 Task: Plan a team-building beach cleanup event for next month on the 21st at 1:30 PM to 2:00PM.
Action: Mouse moved to (39, 64)
Screenshot: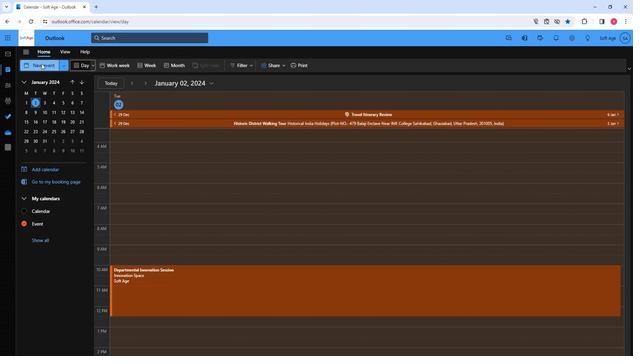 
Action: Mouse pressed left at (39, 64)
Screenshot: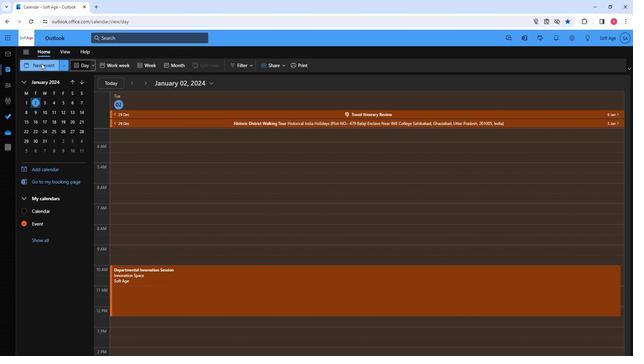 
Action: Mouse moved to (171, 110)
Screenshot: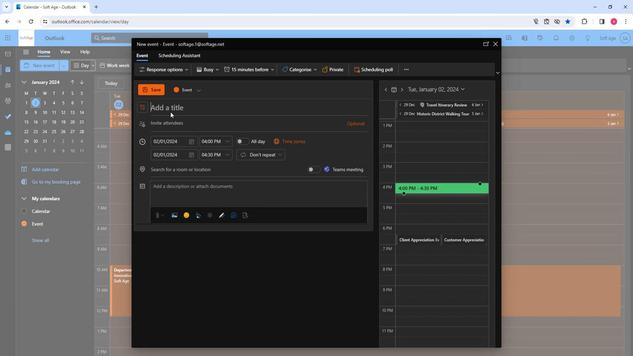 
Action: Mouse pressed left at (171, 110)
Screenshot: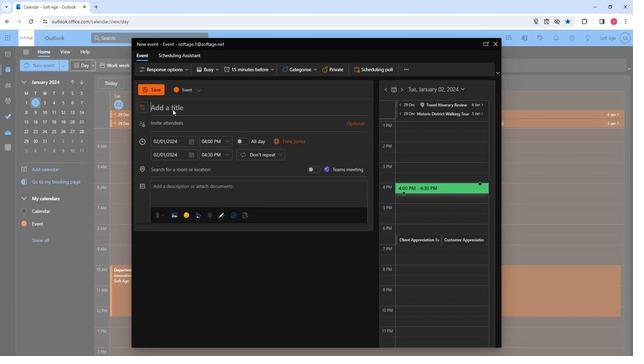 
Action: Key pressed <Key.shift>Team<Key.space><Key.shift>Building<Key.space><Key.shift>Beach<Key.space><Key.shift><Key.shift><Key.shift><Key.shift><Key.shift><Key.shift><Key.shift><Key.shift><Key.shift><Key.shift><Key.shift><Key.shift><Key.shift><Key.shift><Key.shift><Key.shift><Key.shift><Key.shift><Key.shift><Key.shift><Key.shift><Key.shift><Key.shift>Cleanup<Key.space><Key.shift>
Screenshot: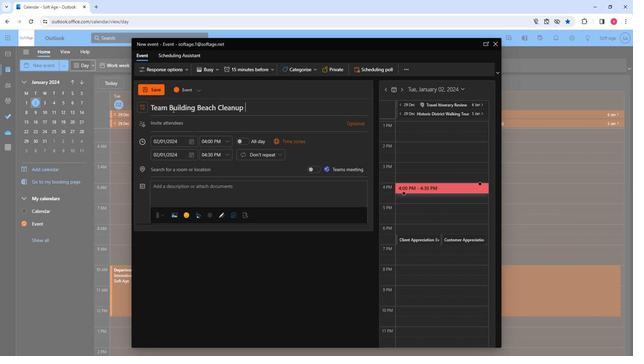 
Action: Mouse moved to (197, 124)
Screenshot: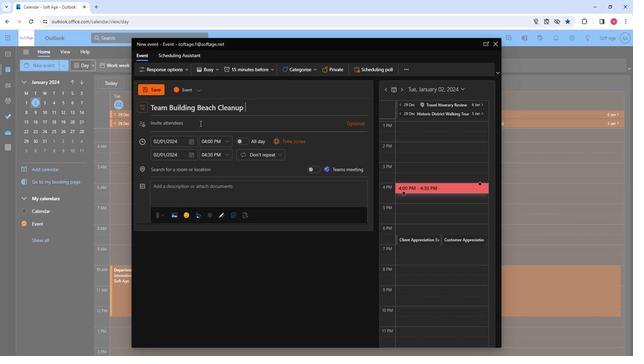 
Action: Mouse pressed left at (197, 124)
Screenshot: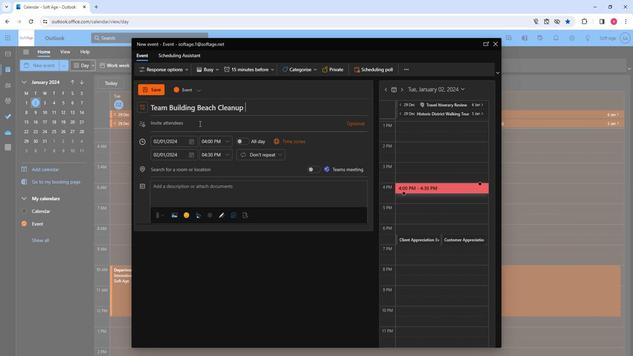 
Action: Mouse moved to (197, 124)
Screenshot: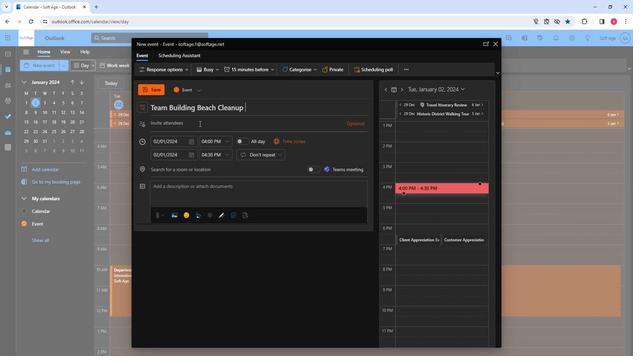 
Action: Key pressed so
Screenshot: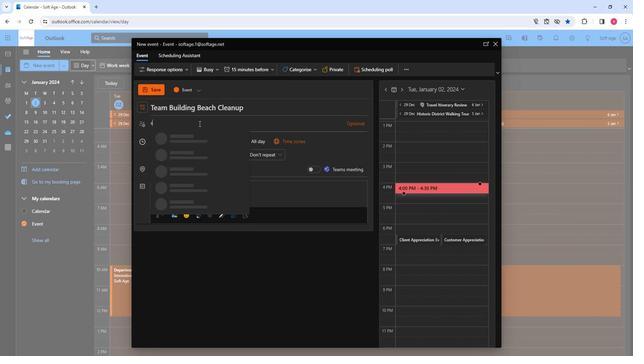 
Action: Mouse moved to (199, 159)
Screenshot: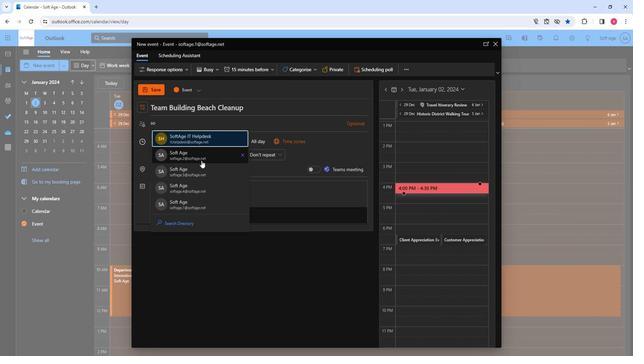 
Action: Mouse pressed left at (199, 159)
Screenshot: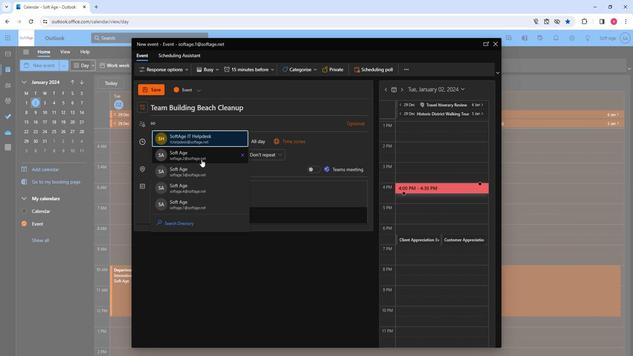 
Action: Key pressed so
Screenshot: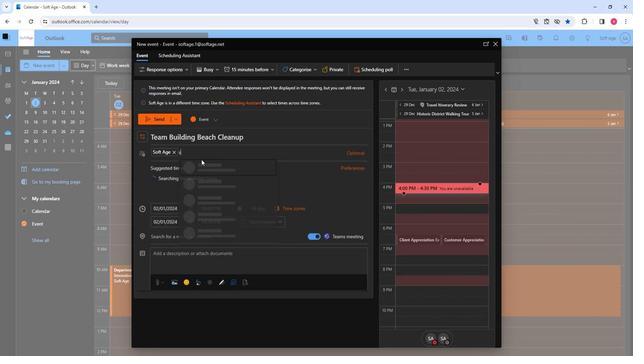 
Action: Mouse moved to (206, 202)
Screenshot: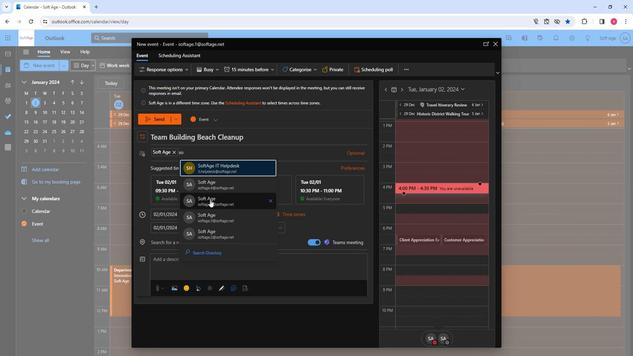 
Action: Mouse pressed left at (206, 202)
Screenshot: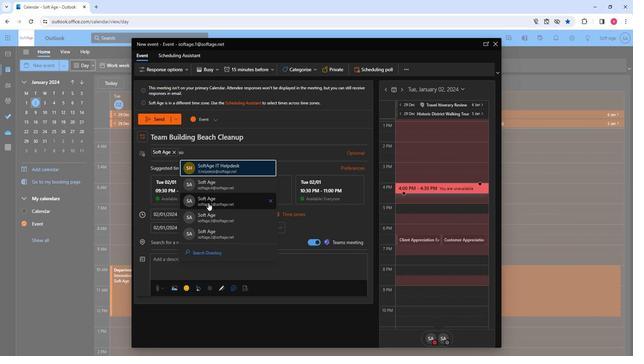 
Action: Key pressed so
Screenshot: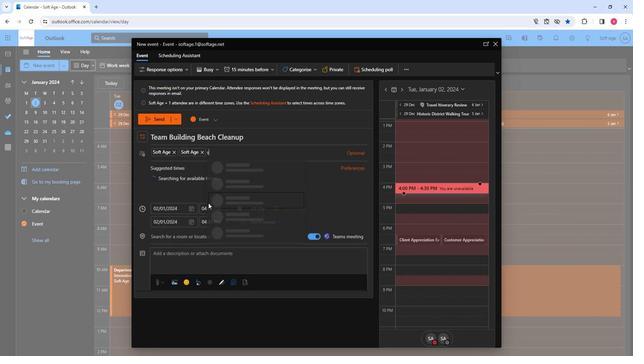 
Action: Mouse moved to (214, 217)
Screenshot: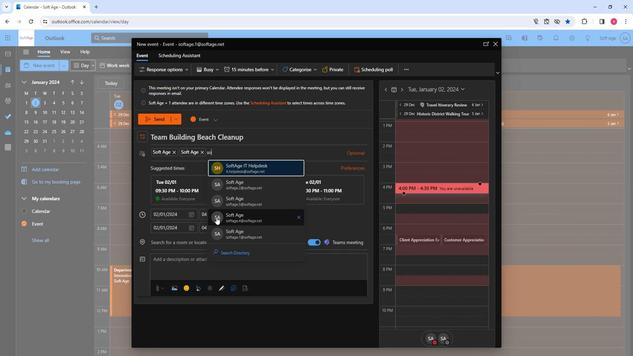
Action: Mouse pressed left at (214, 217)
Screenshot: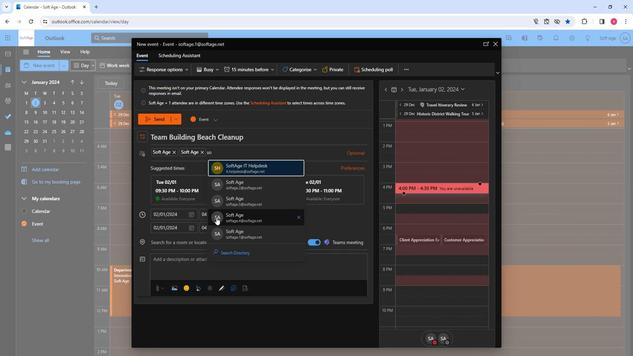 
Action: Key pressed so
Screenshot: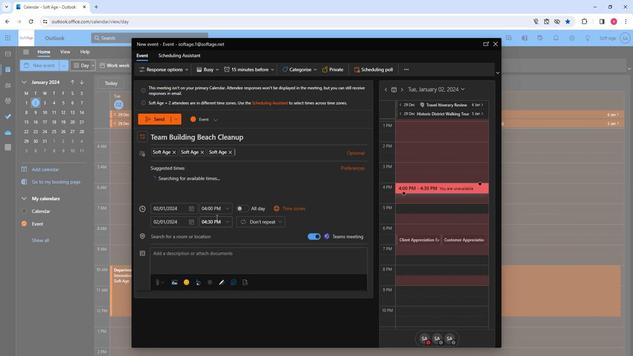 
Action: Mouse moved to (277, 235)
Screenshot: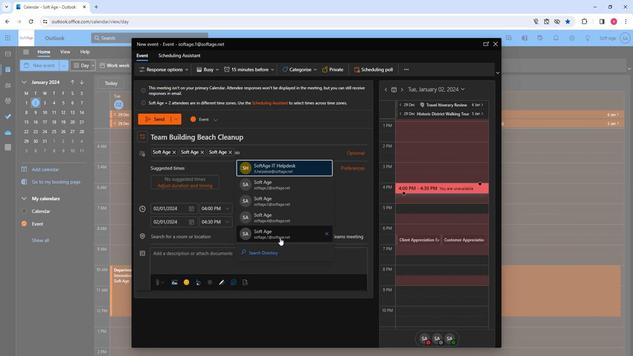 
Action: Mouse pressed left at (277, 235)
Screenshot: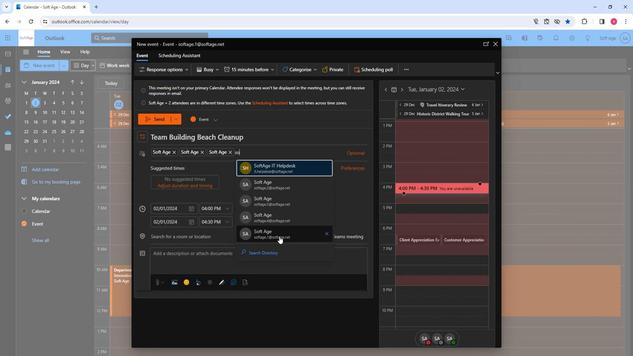 
Action: Mouse moved to (192, 207)
Screenshot: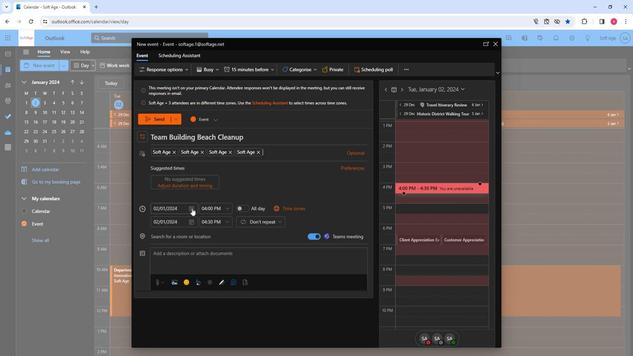 
Action: Mouse pressed left at (192, 207)
Screenshot: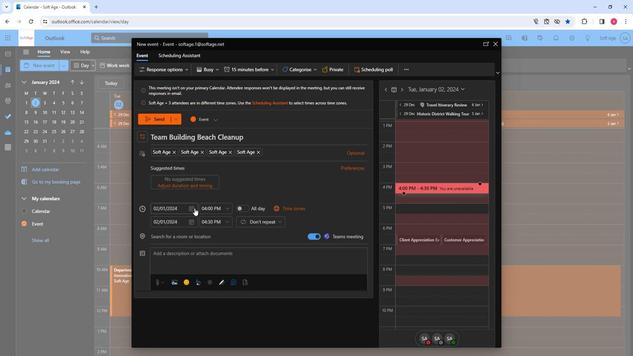 
Action: Mouse moved to (210, 259)
Screenshot: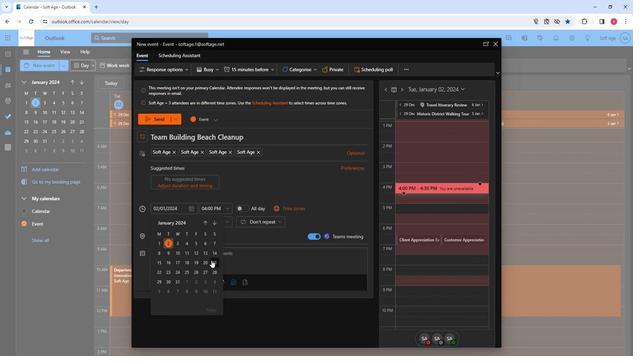
Action: Mouse pressed left at (210, 259)
Screenshot: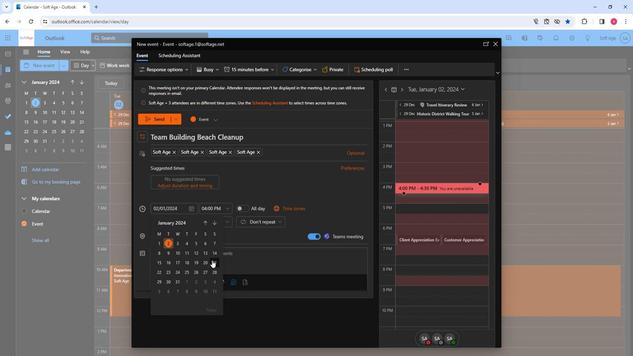 
Action: Mouse moved to (223, 208)
Screenshot: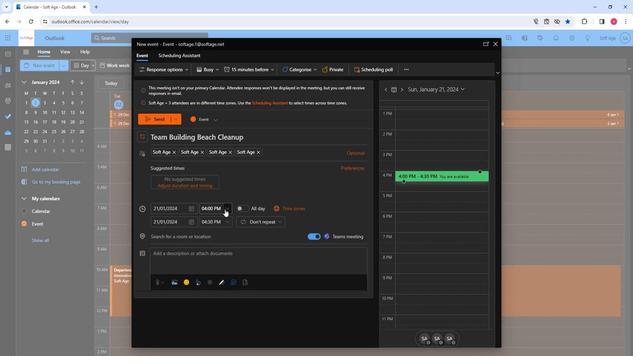 
Action: Mouse pressed left at (223, 208)
Screenshot: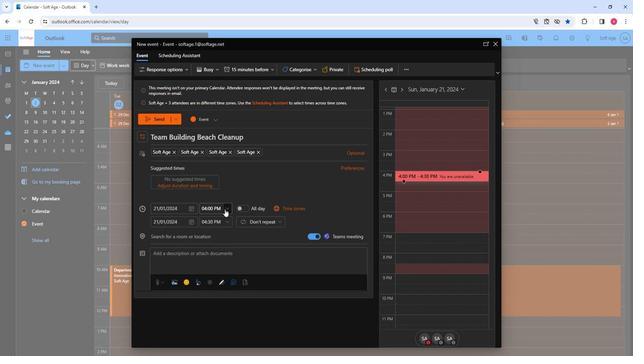 
Action: Mouse moved to (216, 244)
Screenshot: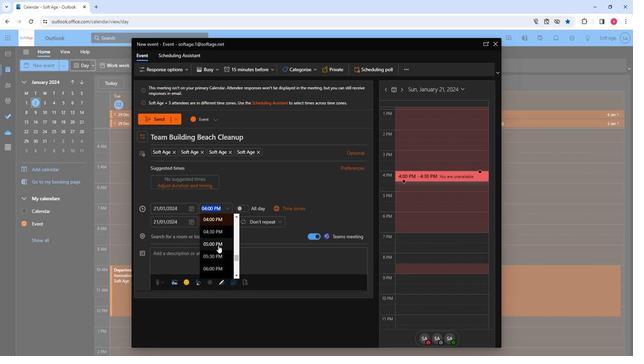 
Action: Mouse scrolled (216, 244) with delta (0, 0)
Screenshot: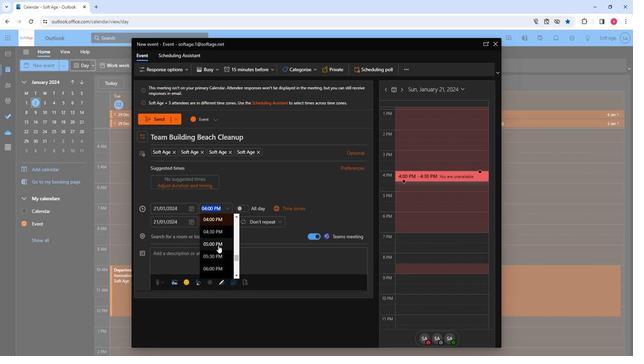 
Action: Mouse scrolled (216, 244) with delta (0, 0)
Screenshot: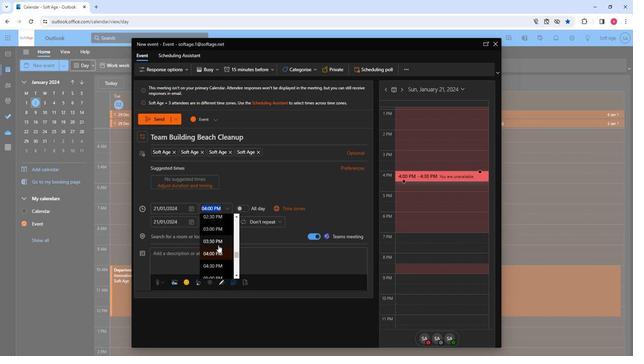 
Action: Mouse moved to (213, 228)
Screenshot: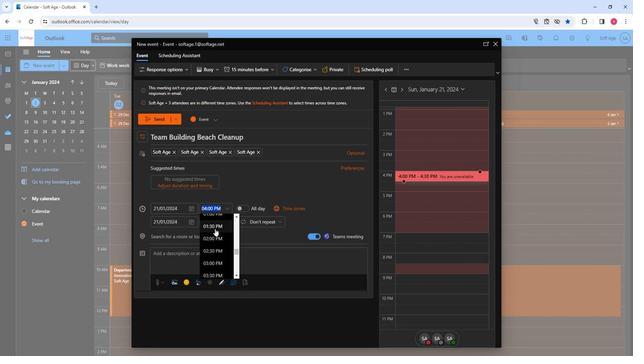 
Action: Mouse pressed left at (213, 228)
Screenshot: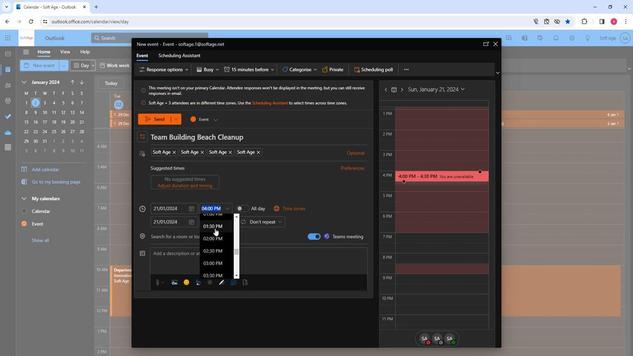 
Action: Mouse moved to (177, 240)
Screenshot: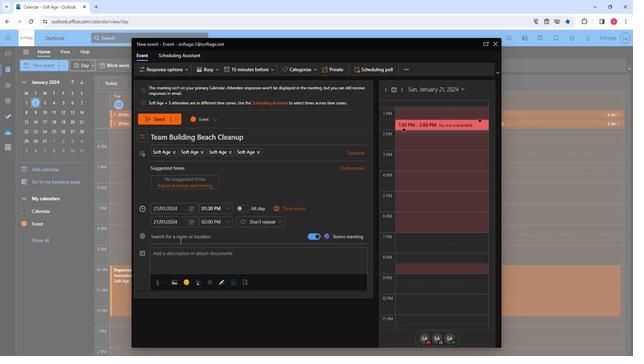 
Action: Mouse pressed left at (177, 240)
Screenshot: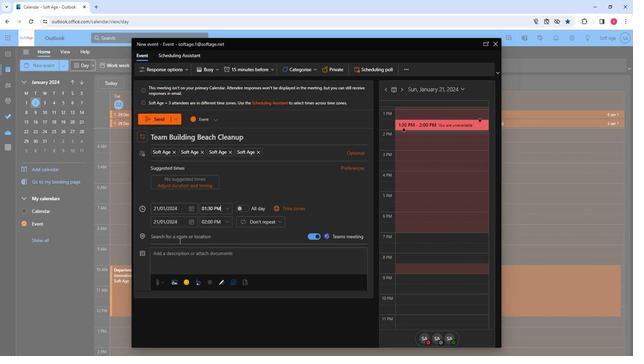 
Action: Key pressed sea<Key.backspace><Key.backspace><Key.backspace>beach
Screenshot: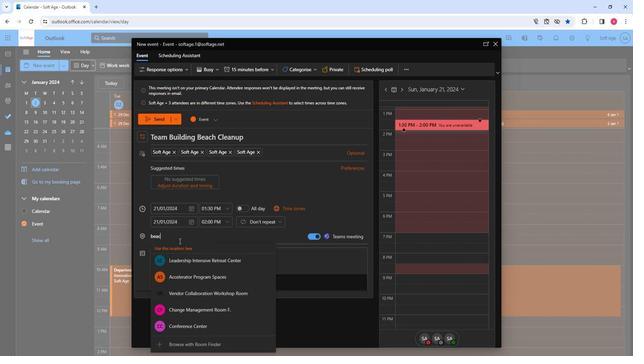 
Action: Mouse moved to (171, 236)
Screenshot: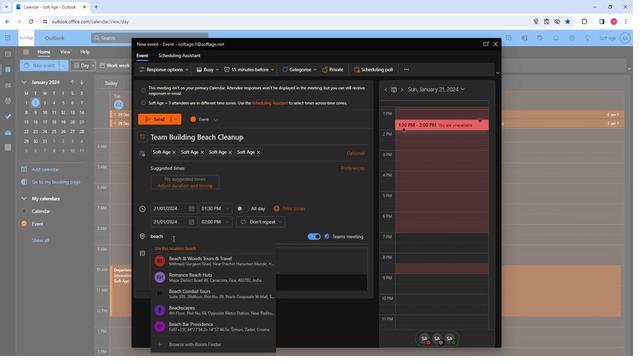 
Action: Key pressed <Key.space>goa
Screenshot: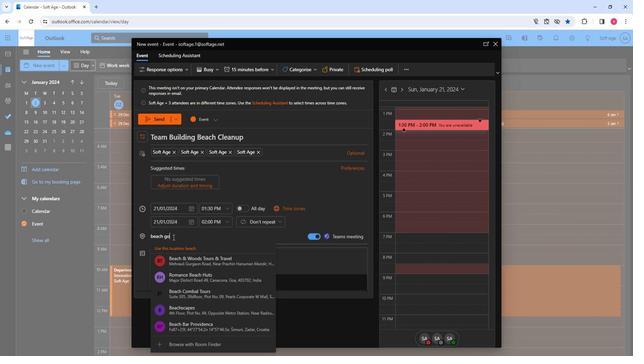 
Action: Mouse moved to (171, 236)
Screenshot: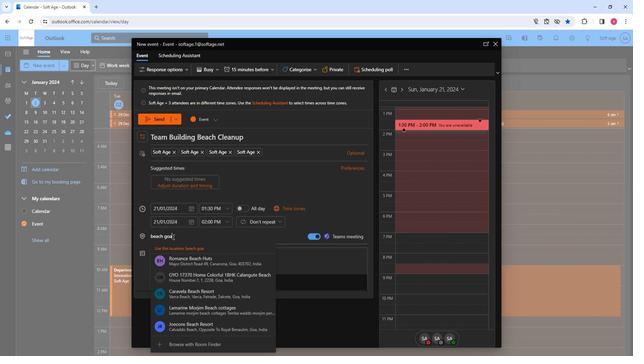 
Action: Key pressed <Key.backspace><Key.backspace><Key.backspace><Key.backspace><Key.backspace><Key.backspace><Key.backspace><Key.backspace><Key.backspace><Key.backspace><Key.backspace><Key.backspace>goa<Key.space>b
Screenshot: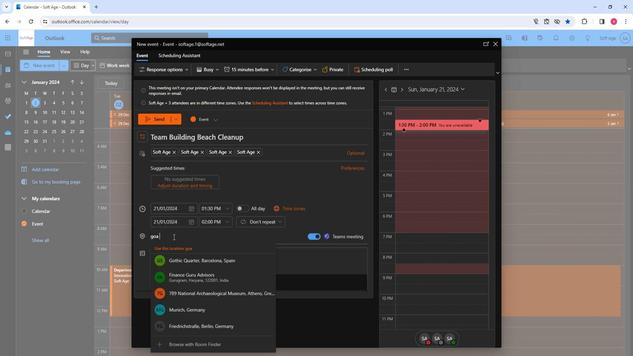 
Action: Mouse moved to (191, 279)
Screenshot: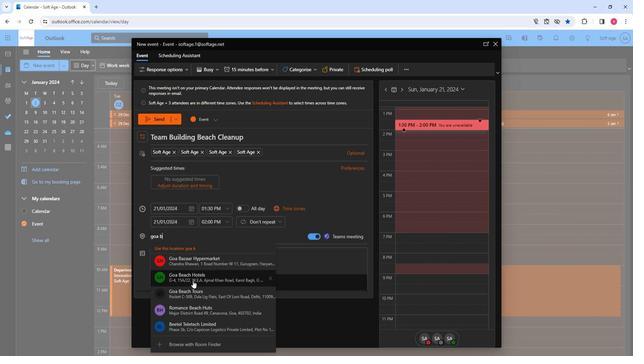 
Action: Mouse pressed left at (191, 279)
Screenshot: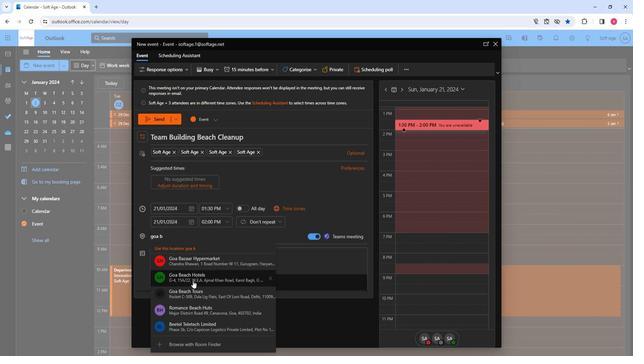 
Action: Mouse moved to (208, 235)
Screenshot: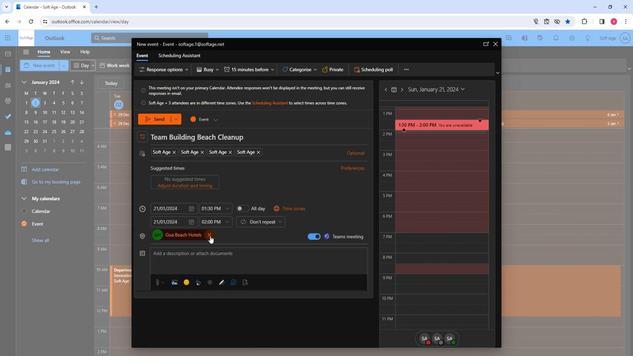 
Action: Mouse pressed left at (208, 235)
Screenshot: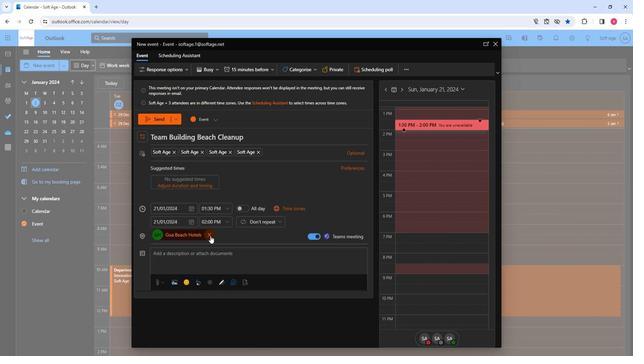 
Action: Mouse moved to (186, 239)
Screenshot: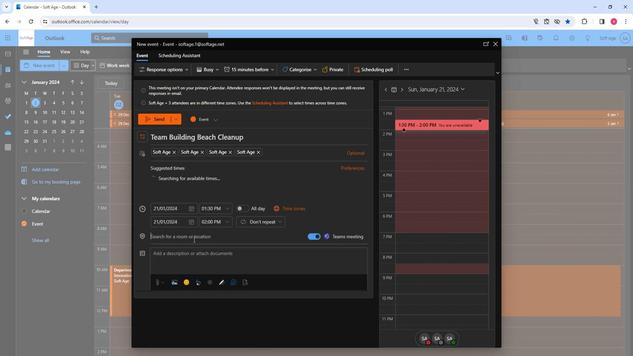 
Action: Mouse pressed left at (186, 239)
Screenshot: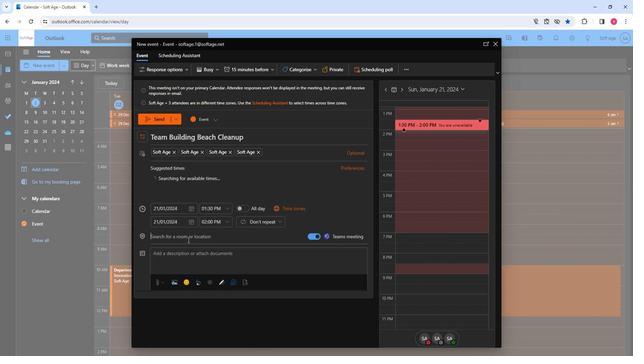 
Action: Key pressed <Key.shift>Goa<Key.space><Key.shift><Key.shift><Key.shift>Beach
Screenshot: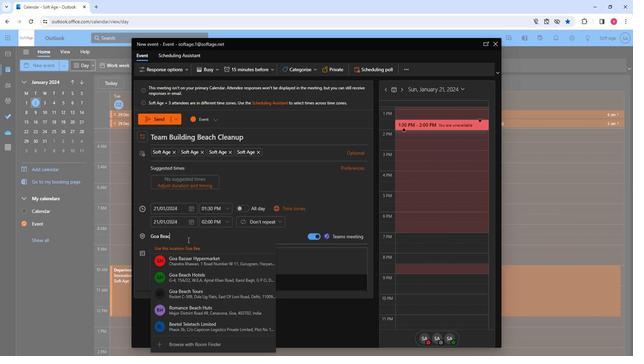 
Action: Mouse moved to (193, 308)
Screenshot: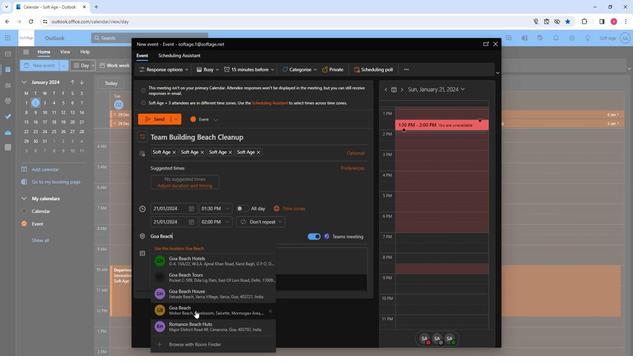 
Action: Mouse pressed left at (193, 308)
Screenshot: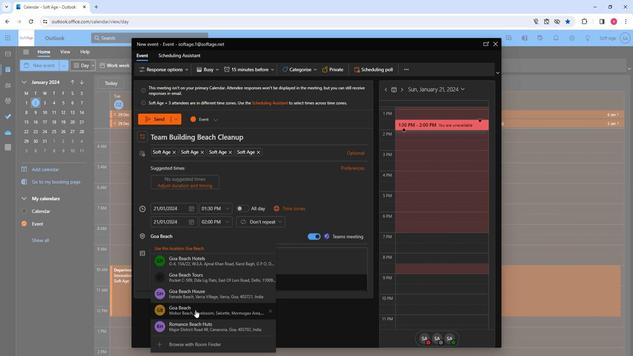 
Action: Mouse moved to (180, 256)
Screenshot: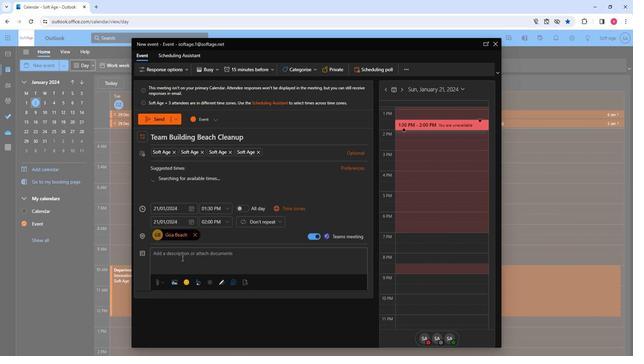 
Action: Mouse pressed left at (180, 256)
Screenshot: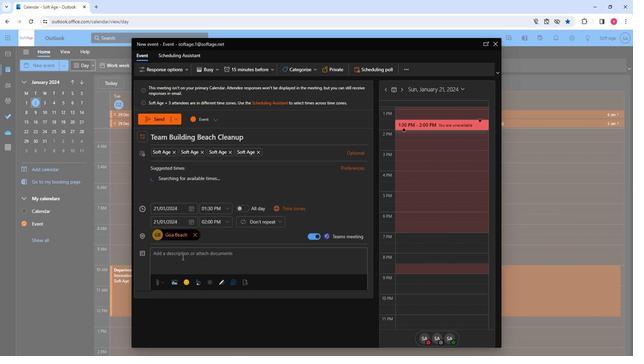 
Action: Key pressed <Key.shift>Sun.<Key.backspace>,<Key.space><Key.shift>Sea<Key.space><Key.backspace><Key.backspace><Key.backspace><Key.backspace>sea,<Key.space>and<Key.space>service<Key.shift>!<Key.space><Key.shift>Join<Key.space>our<Key.space>team<Key.space><Key.backspace>-building<Key.space>beach<Key.space>cleanyp<Key.backspace><Key.backspace>up<Key.space>event<Key.space>next<Key.space>month<Key.space><Key.backspace>.<Key.space><Key.shift>Foster<Key.space>team<Key.space>bonds<Key.space>while<Key.space>making<Key.space>a<Key.space>postivit<Key.backspace><Key.backspace>w<Key.backspace>e<Key.backspace><Key.backspace><Key.backspace><Key.backspace>itive<Key.space>impact<Key.space>on<Key.space>the<Key.space>environment.<Key.space><Key.shift><Key.shift><Key.shift>Let's<Key.space>clean<Key.space>up<Key.space>together<Key.shift>!
Screenshot: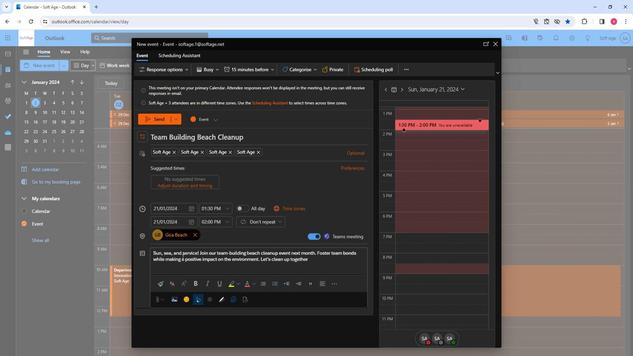 
Action: Mouse moved to (228, 258)
Screenshot: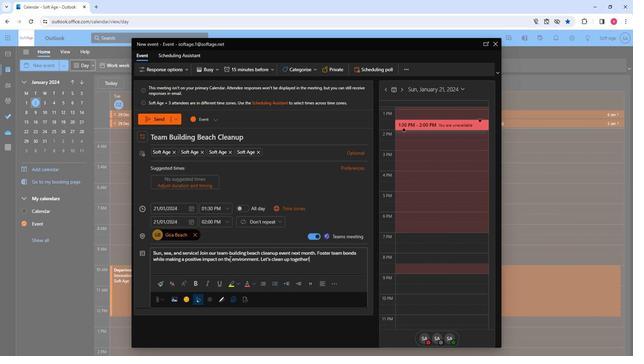
Action: Mouse pressed left at (228, 258)
Screenshot: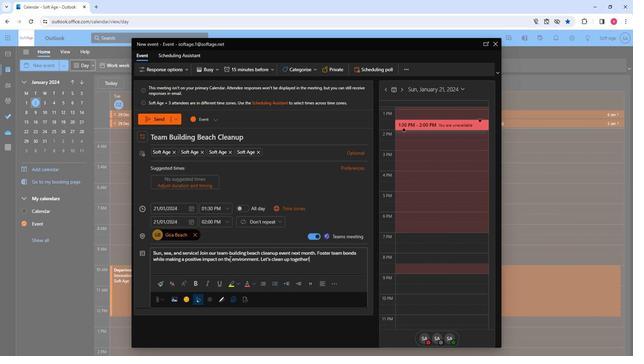 
Action: Mouse pressed left at (228, 258)
Screenshot: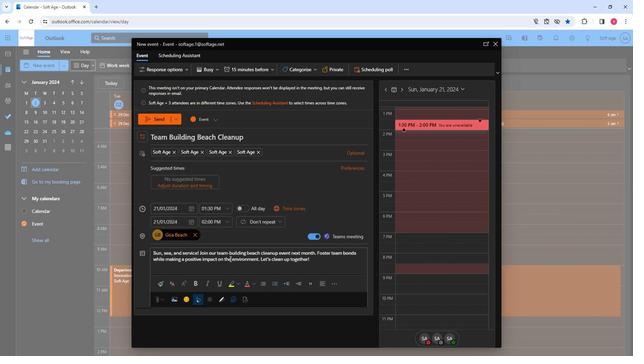 
Action: Mouse pressed left at (228, 258)
Screenshot: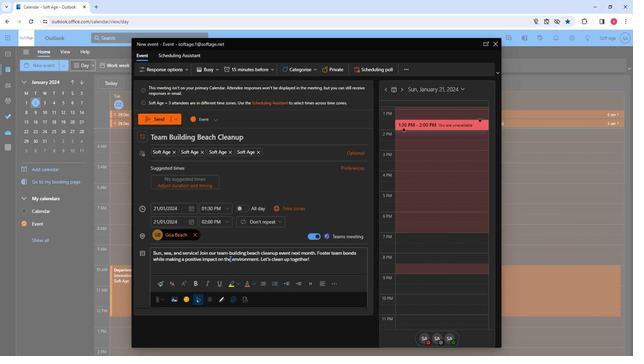 
Action: Mouse moved to (167, 284)
Screenshot: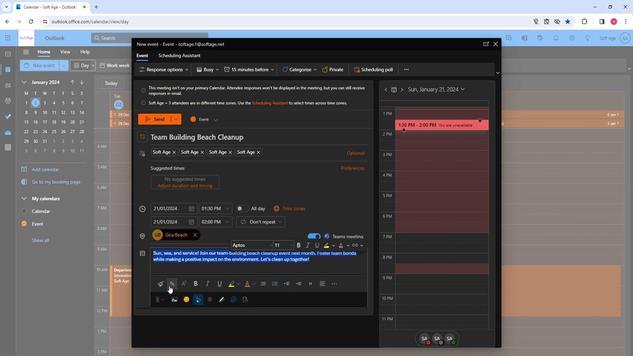 
Action: Mouse pressed left at (167, 284)
Screenshot: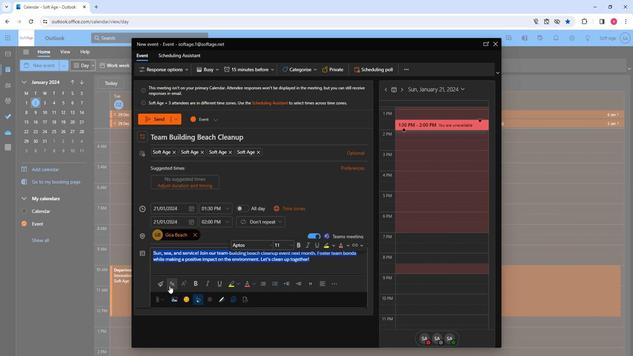 
Action: Mouse moved to (192, 228)
Screenshot: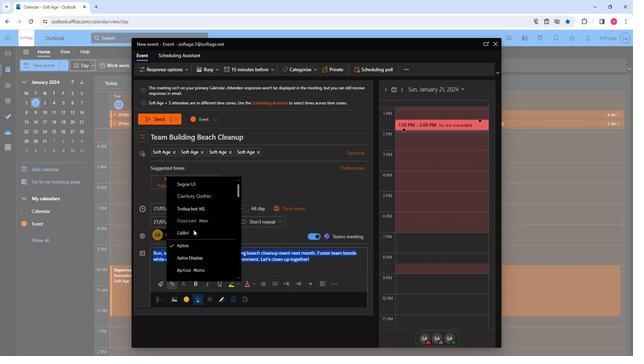 
Action: Mouse scrolled (192, 228) with delta (0, 0)
Screenshot: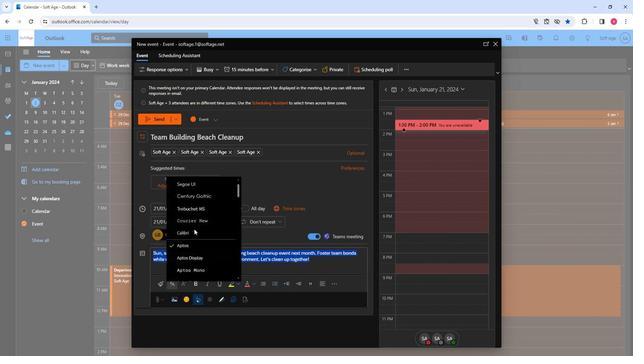
Action: Mouse scrolled (192, 228) with delta (0, 0)
Screenshot: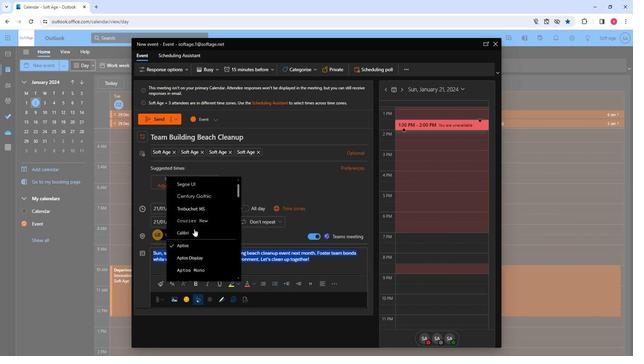 
Action: Mouse scrolled (192, 228) with delta (0, 0)
Screenshot: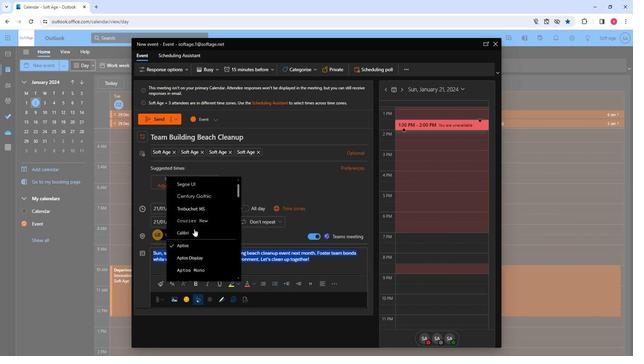 
Action: Mouse scrolled (192, 228) with delta (0, 0)
Screenshot: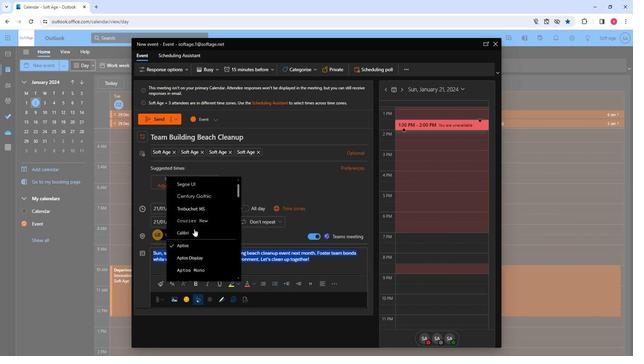 
Action: Mouse scrolled (192, 228) with delta (0, 0)
Screenshot: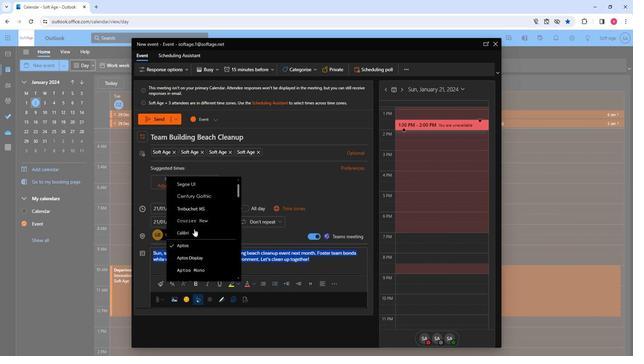 
Action: Mouse scrolled (192, 228) with delta (0, 0)
Screenshot: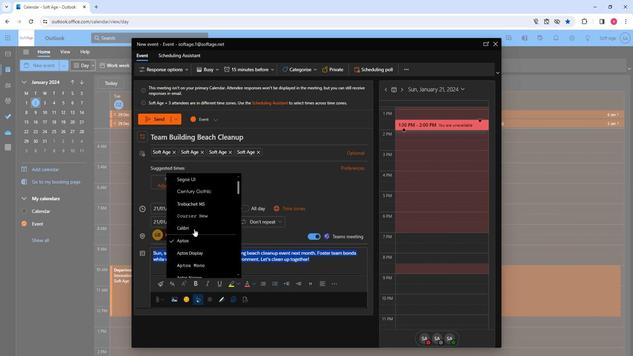 
Action: Mouse moved to (183, 266)
Screenshot: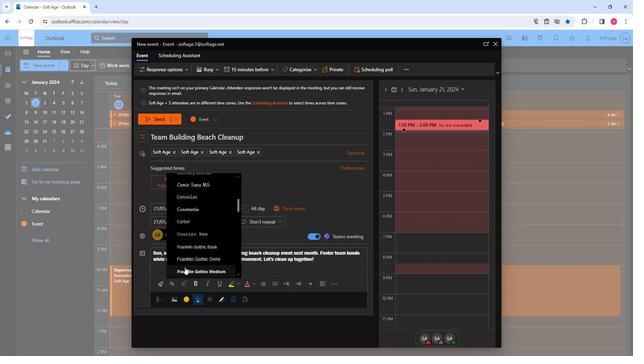
Action: Mouse pressed left at (183, 266)
Screenshot: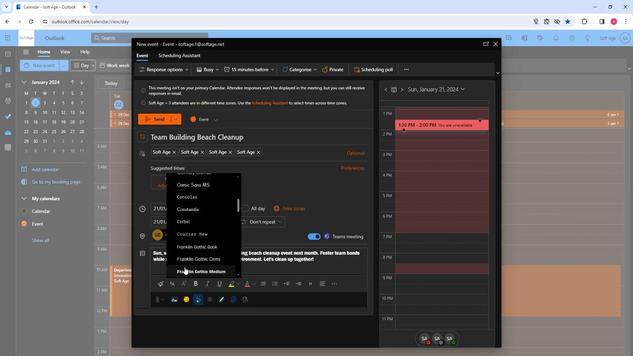 
Action: Mouse moved to (207, 283)
Screenshot: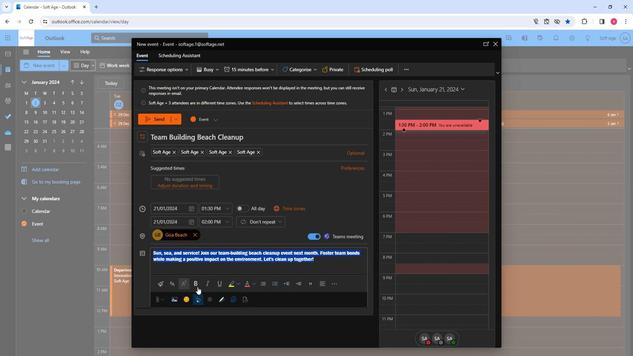 
Action: Mouse pressed left at (207, 283)
Screenshot: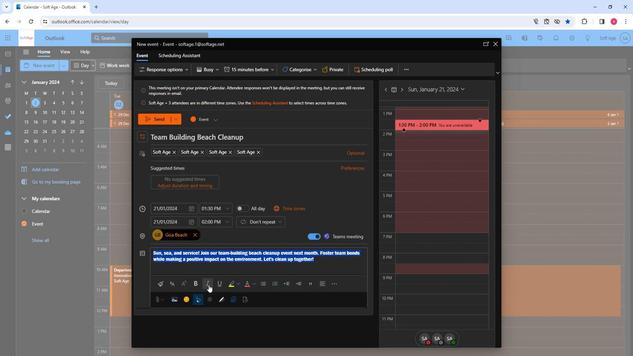 
Action: Mouse moved to (306, 282)
Screenshot: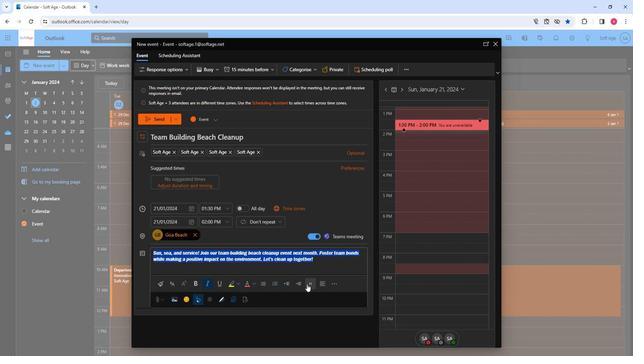 
Action: Mouse pressed left at (306, 282)
Screenshot: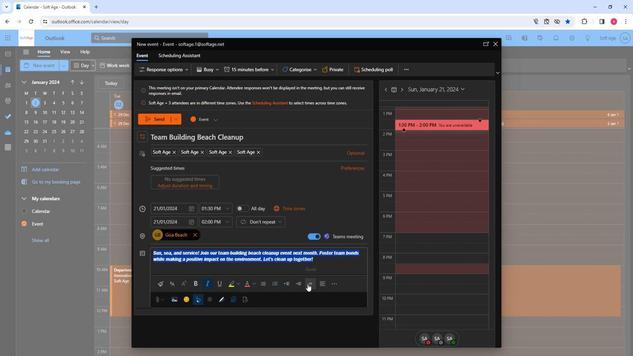 
Action: Mouse moved to (236, 287)
Screenshot: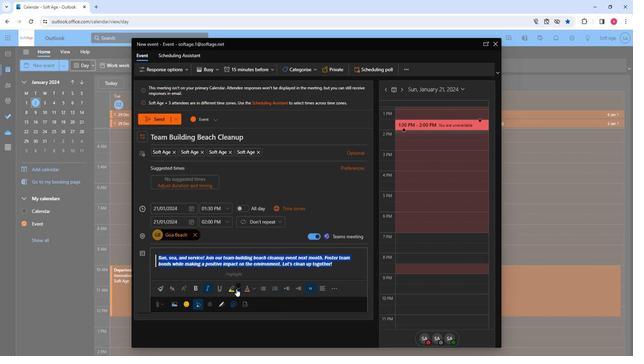 
Action: Mouse pressed left at (236, 287)
Screenshot: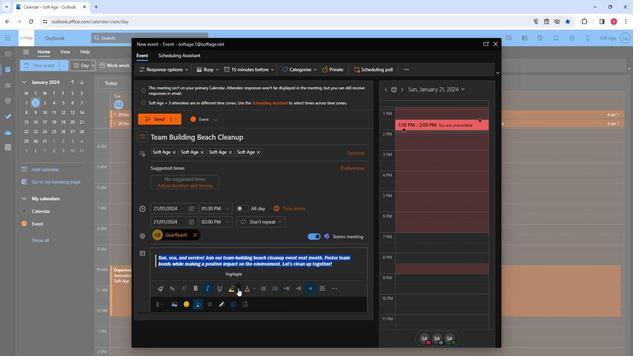 
Action: Mouse moved to (241, 302)
Screenshot: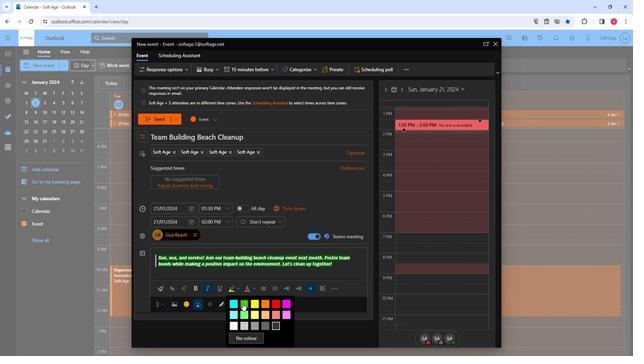 
Action: Mouse pressed left at (241, 302)
Screenshot: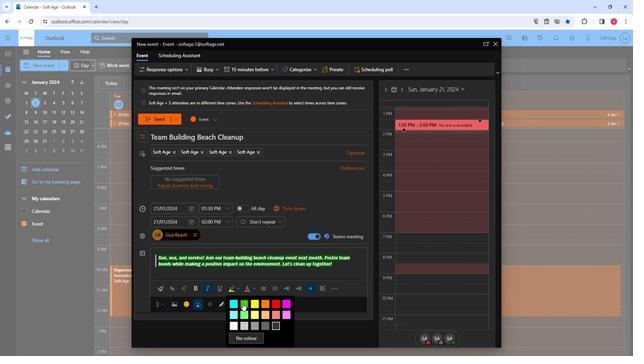 
Action: Mouse moved to (335, 267)
Screenshot: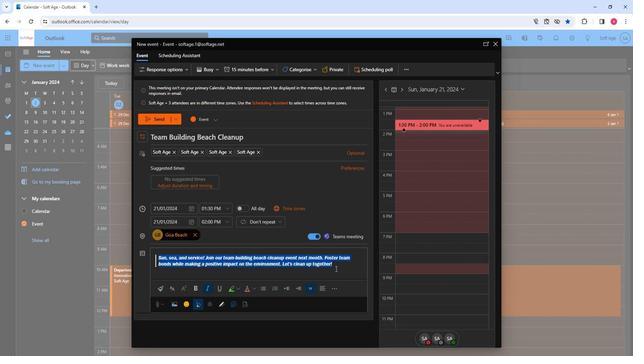 
Action: Mouse pressed left at (335, 267)
Screenshot: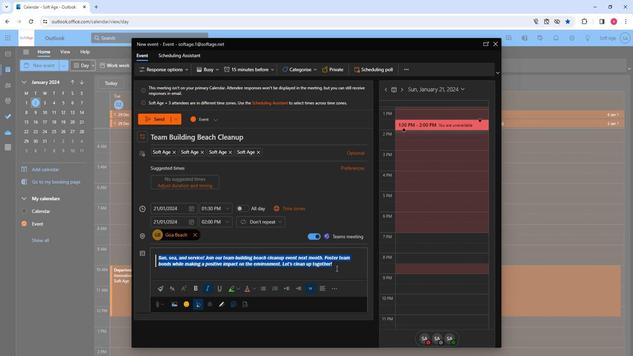 
Action: Mouse moved to (186, 302)
Screenshot: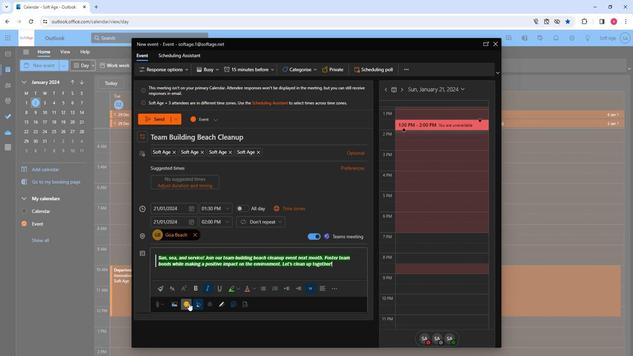 
Action: Mouse pressed left at (186, 302)
Screenshot: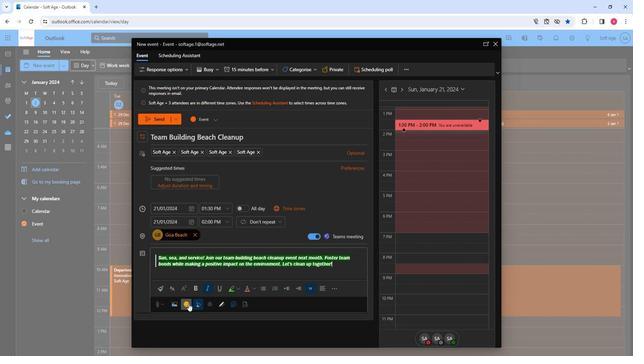 
Action: Mouse moved to (413, 115)
Screenshot: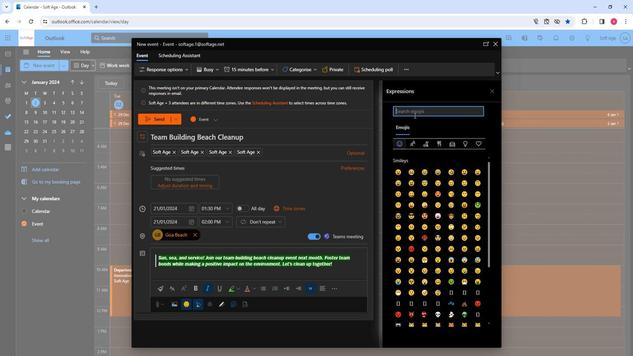 
Action: Mouse pressed left at (413, 115)
Screenshot: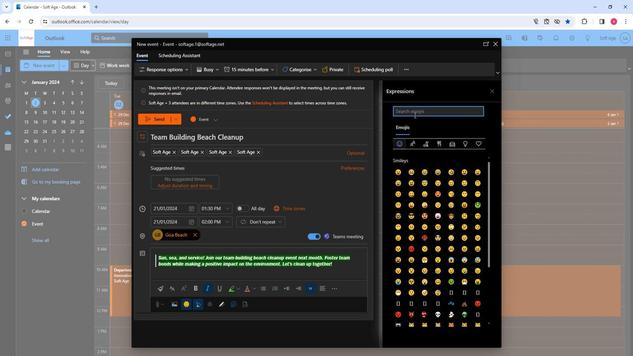 
Action: Key pressed breacj
Screenshot: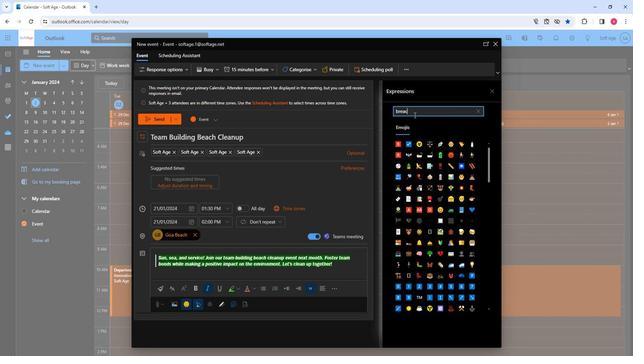 
Action: Mouse moved to (419, 117)
Screenshot: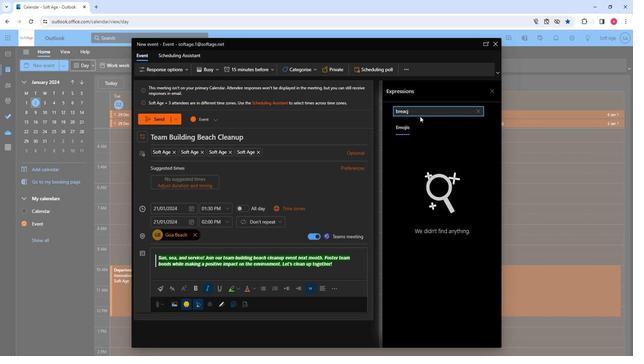 
Action: Key pressed <Key.backspace>
Screenshot: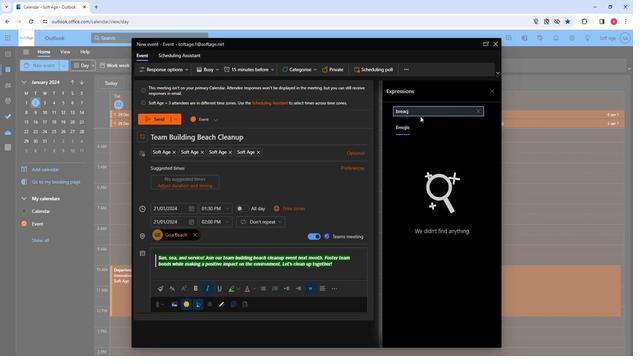 
Action: Mouse moved to (419, 117)
Screenshot: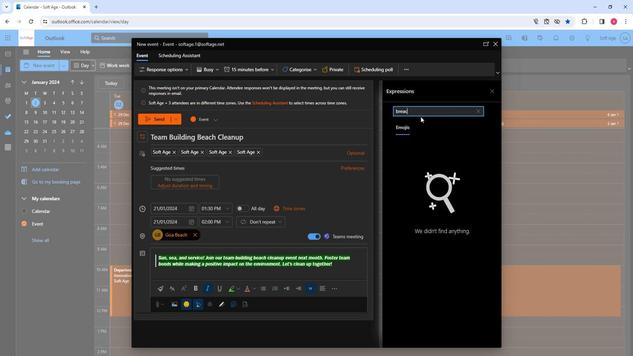 
Action: Key pressed <Key.backspace><Key.backspace><Key.backspace><Key.backspace>each
Screenshot: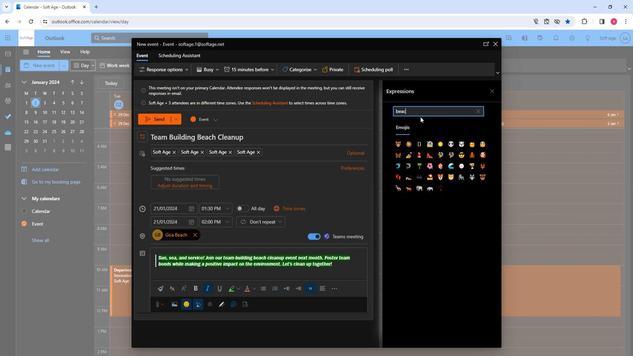 
Action: Mouse moved to (396, 145)
Screenshot: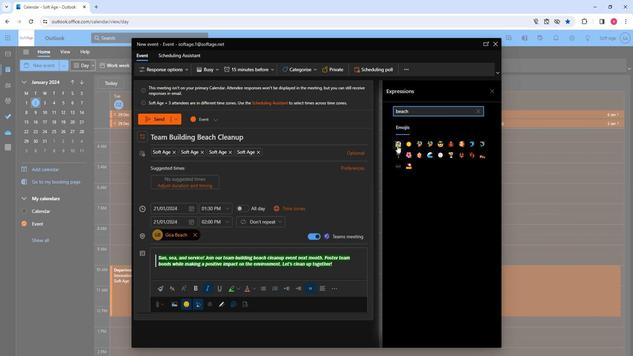 
Action: Mouse pressed left at (396, 145)
Screenshot: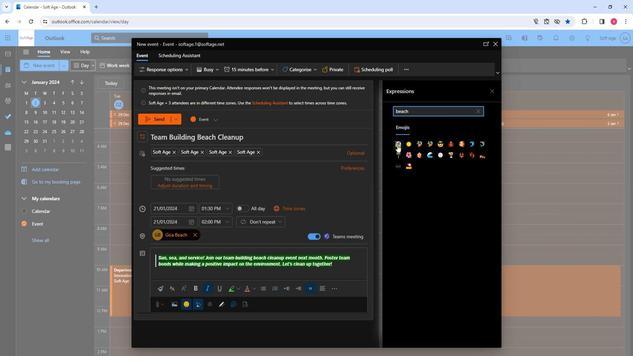 
Action: Mouse moved to (493, 90)
Screenshot: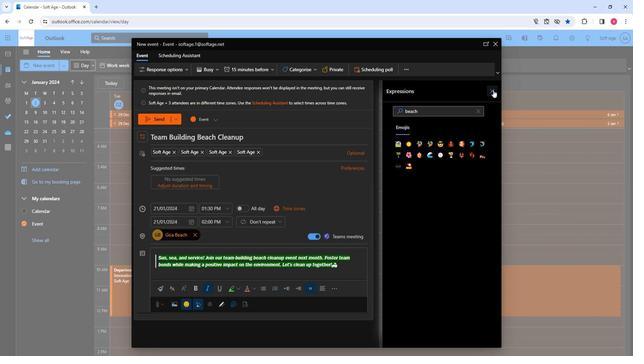 
Action: Mouse pressed left at (493, 90)
Screenshot: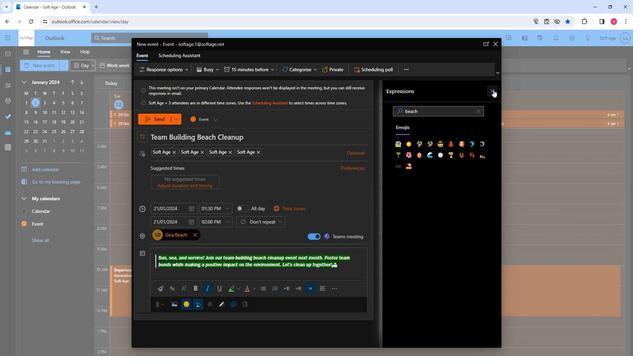 
Action: Mouse moved to (153, 121)
Screenshot: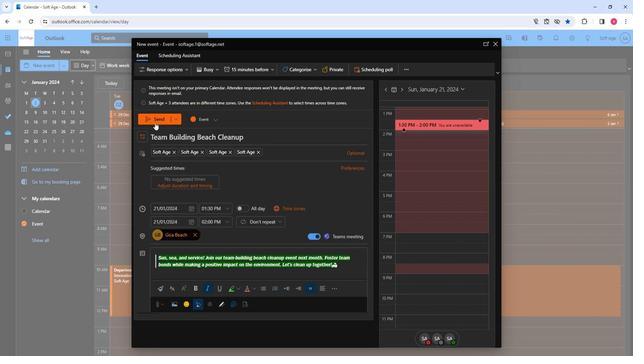 
Action: Mouse pressed left at (153, 121)
Screenshot: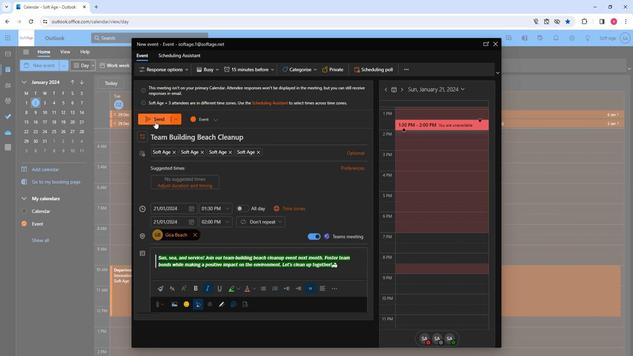 
Action: Mouse moved to (220, 203)
Screenshot: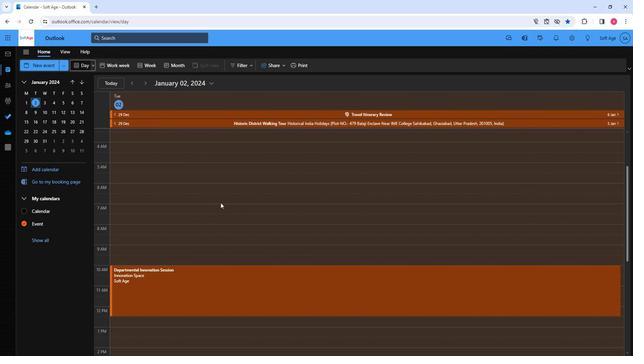 
